 Task: Create in the project VortexTech in Backlog an issue 'Upgrade the accessibility of a mobile application to comply with international accessibility standards', assign it to team member softage.2@softage.net and change the status to IN PROGRESS.
Action: Mouse moved to (50, 195)
Screenshot: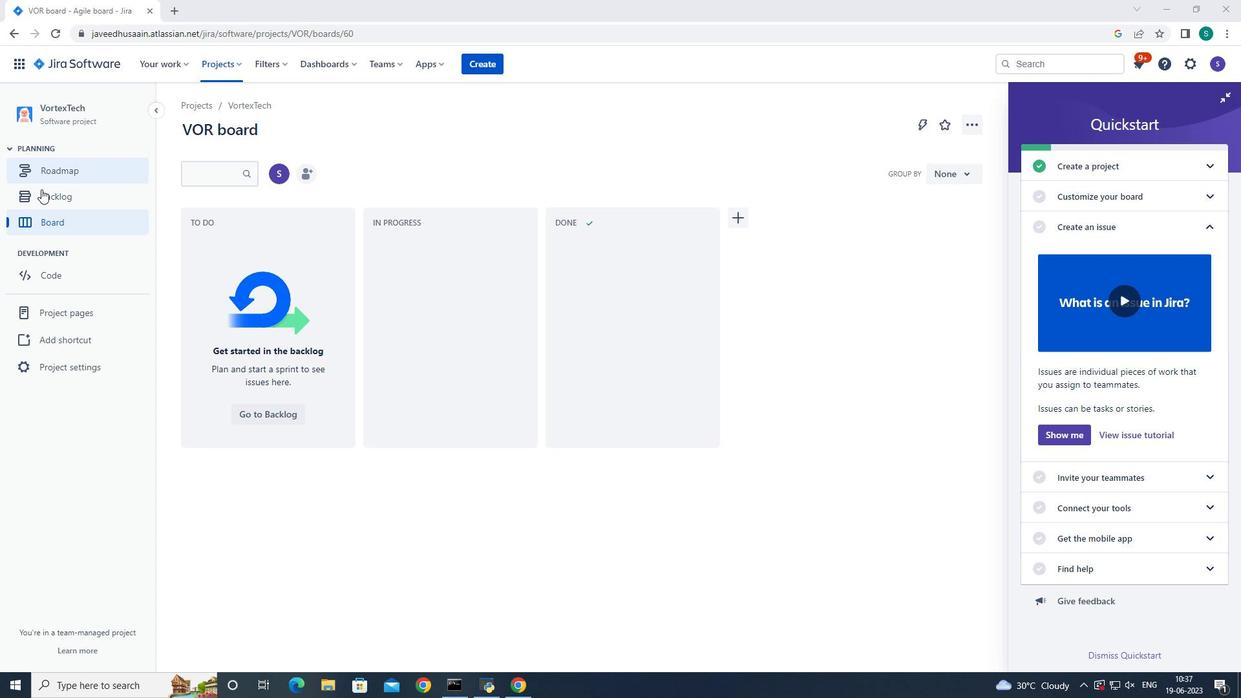 
Action: Mouse pressed left at (50, 195)
Screenshot: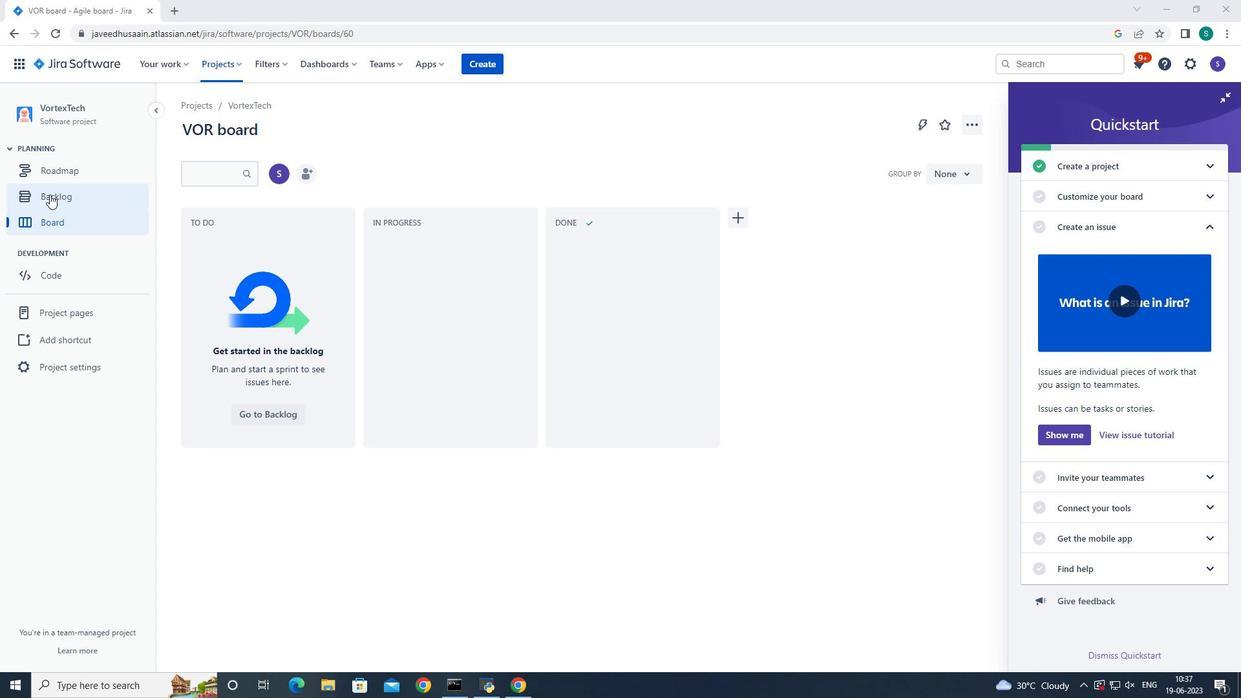 
Action: Mouse moved to (439, 263)
Screenshot: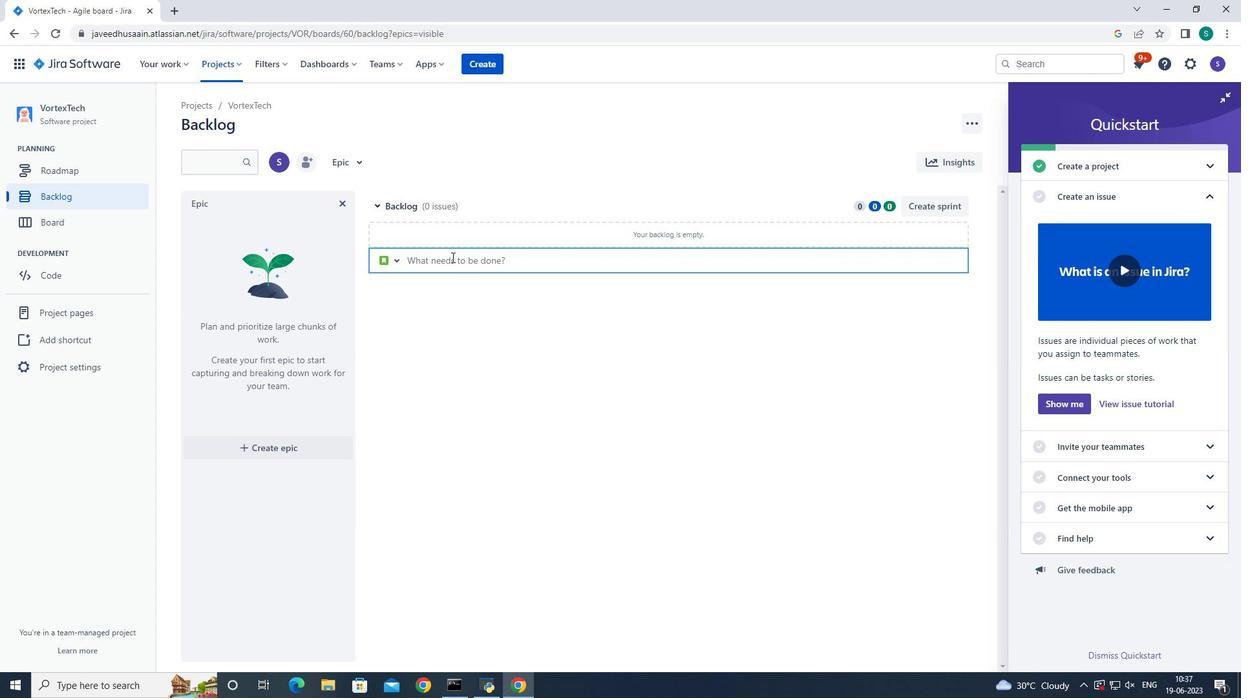 
Action: Mouse pressed left at (439, 263)
Screenshot: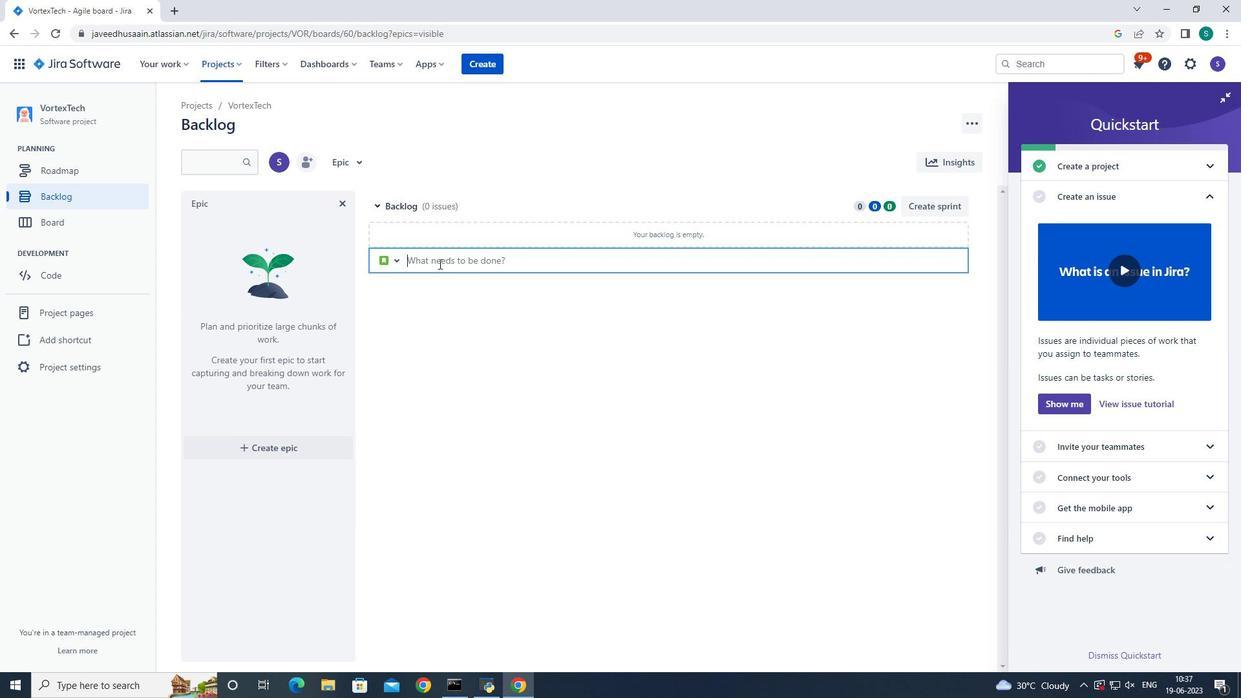 
Action: Key pressed <Key.shift>Upgrade<Key.space>the<Key.space>accessibility<Key.space>of<Key.space>a<Key.space>mobile<Key.space>application<Key.space>to<Key.space>comply<Key.space>with<Key.space>international<Key.space>accessibility<Key.space>standards<Key.enter>
Screenshot: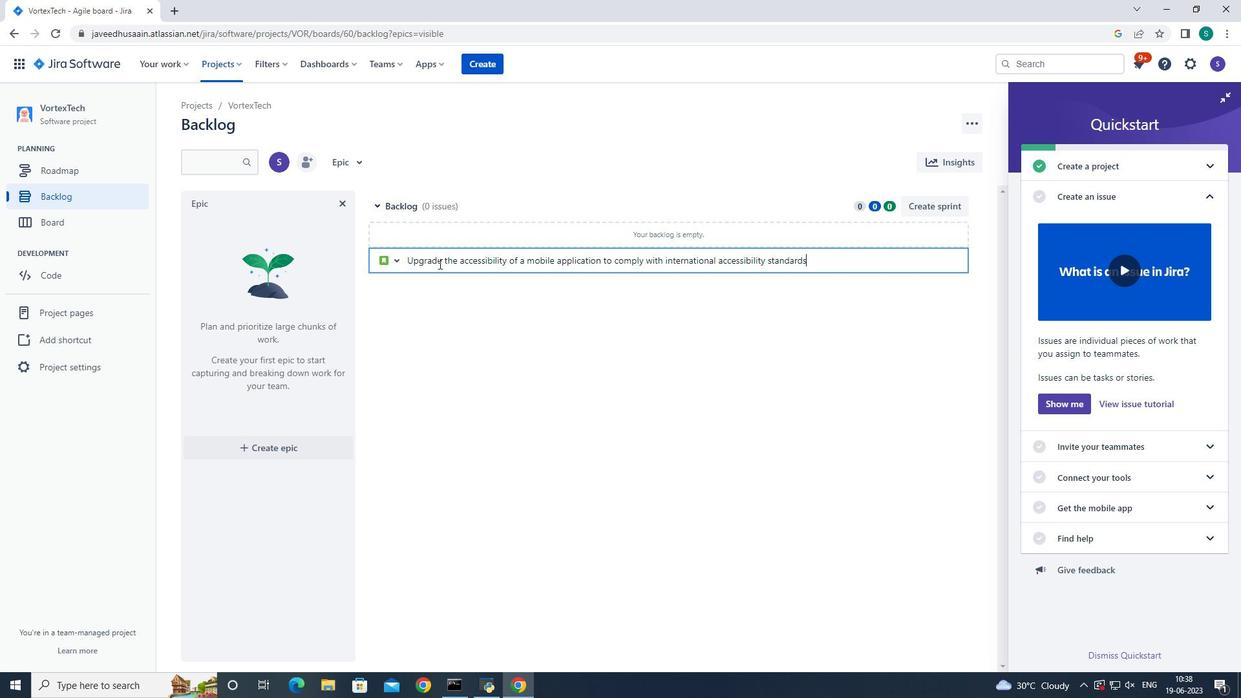 
Action: Mouse moved to (927, 232)
Screenshot: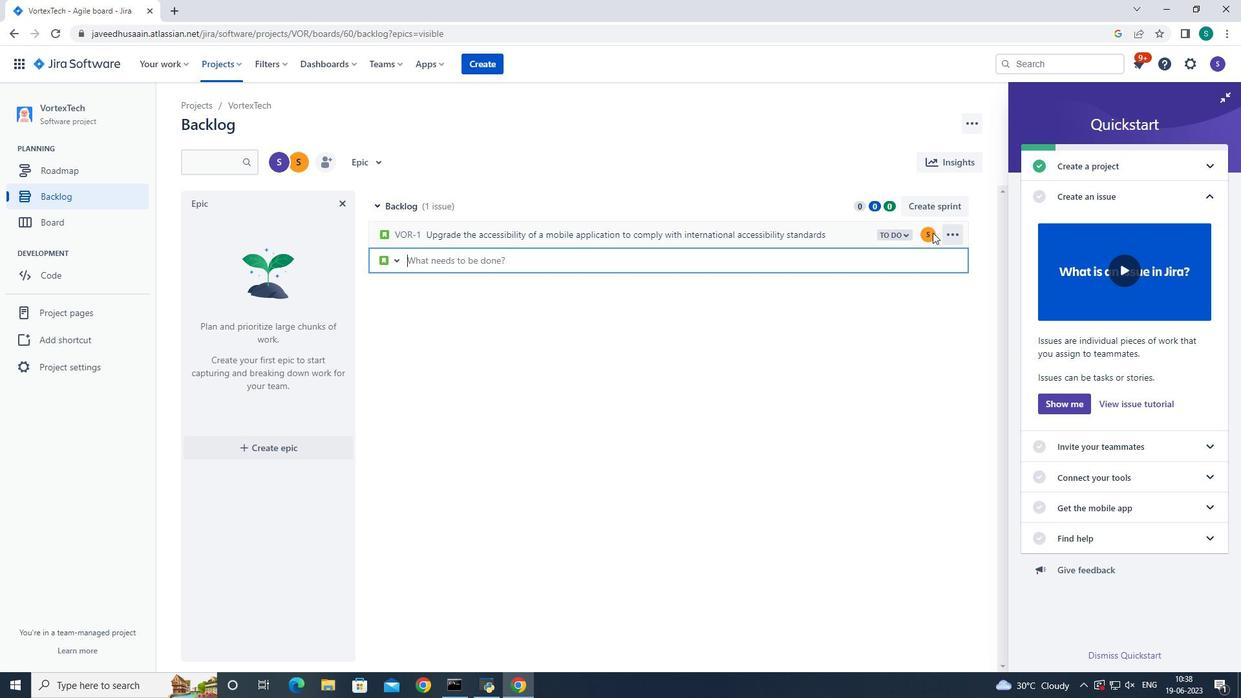
Action: Mouse pressed left at (927, 232)
Screenshot: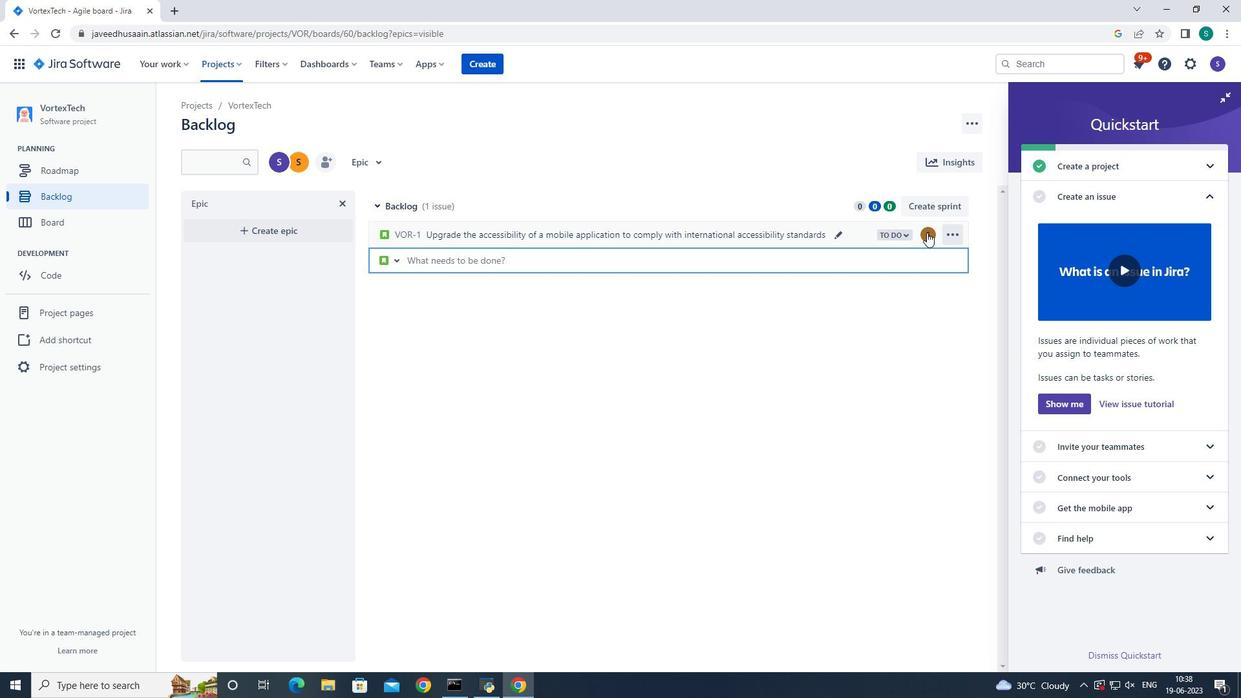 
Action: Mouse moved to (922, 236)
Screenshot: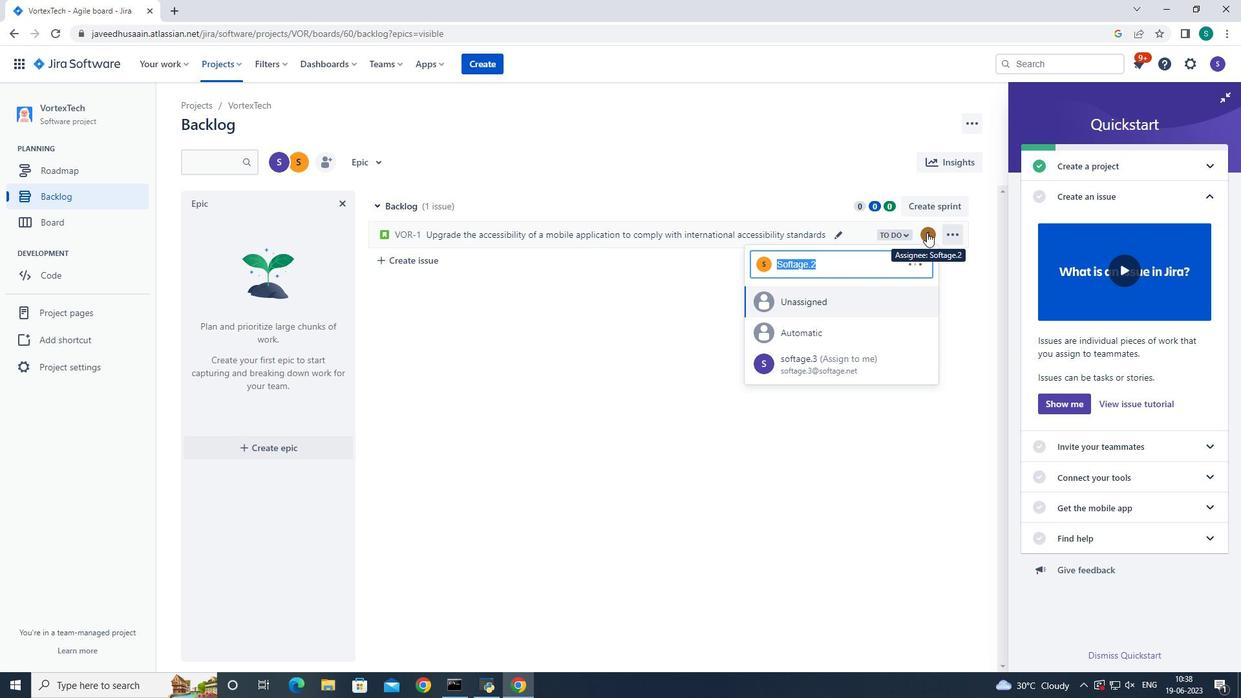 
Action: Key pressed <Key.backspace>softag<Key.backspace><Key.backspace>age.2<Key.shift>@sofatge<Key.backspace><Key.backspace><Key.backspace><Key.backspace>tage.net
Screenshot: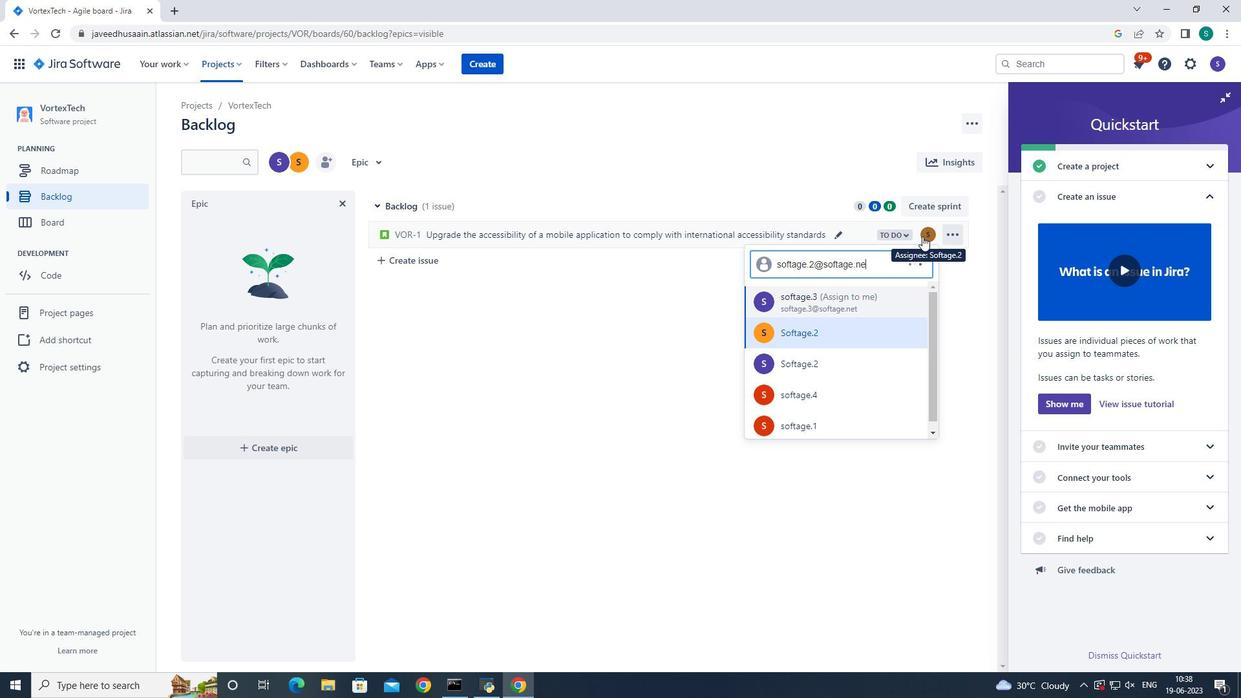 
Action: Mouse moved to (804, 300)
Screenshot: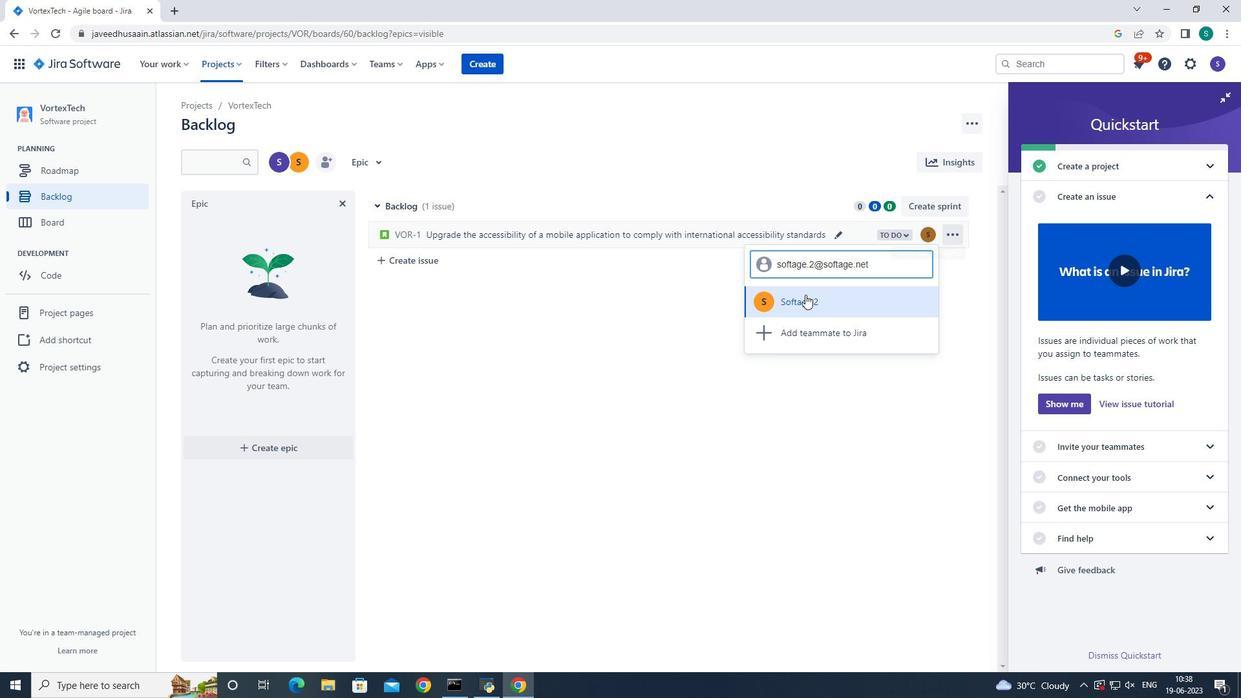 
Action: Mouse pressed left at (804, 300)
Screenshot: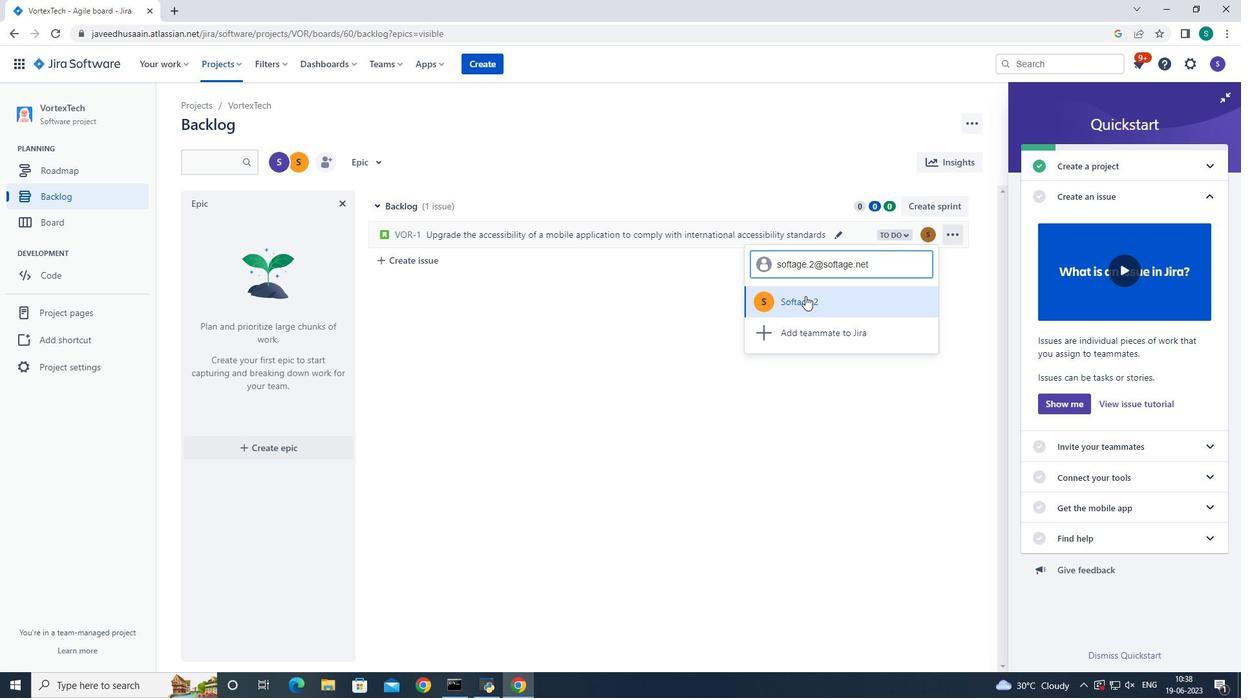 
Action: Mouse moved to (907, 236)
Screenshot: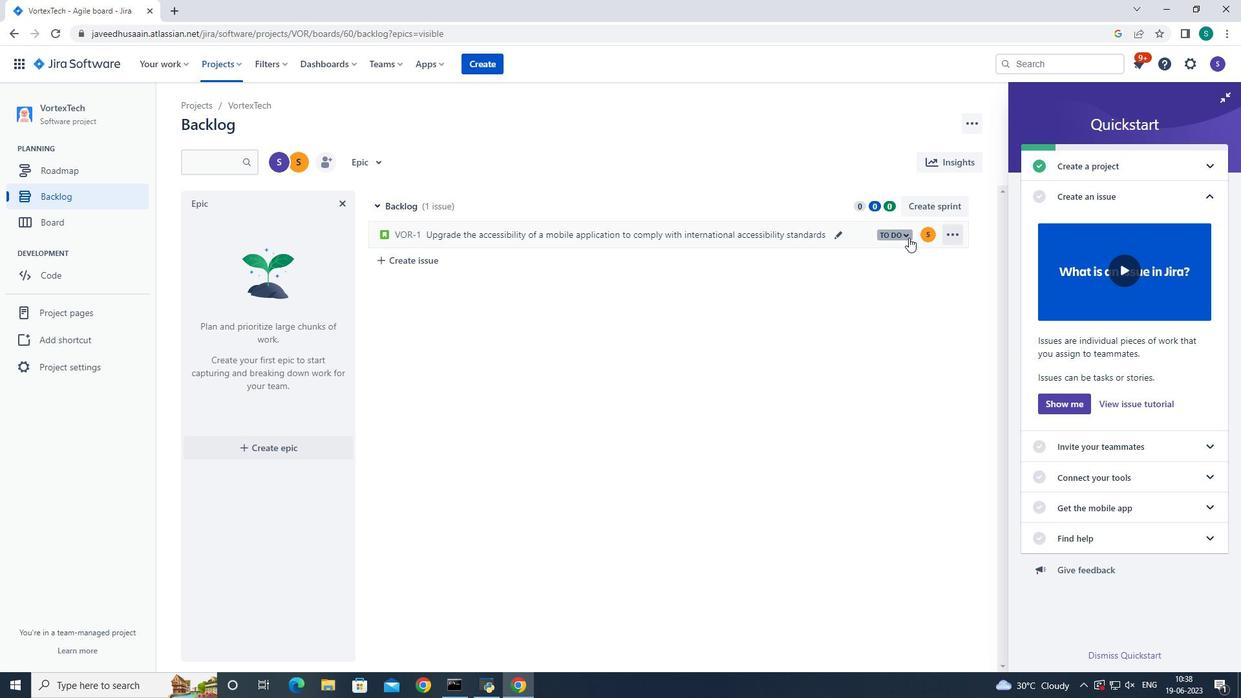 
Action: Mouse pressed left at (907, 236)
Screenshot: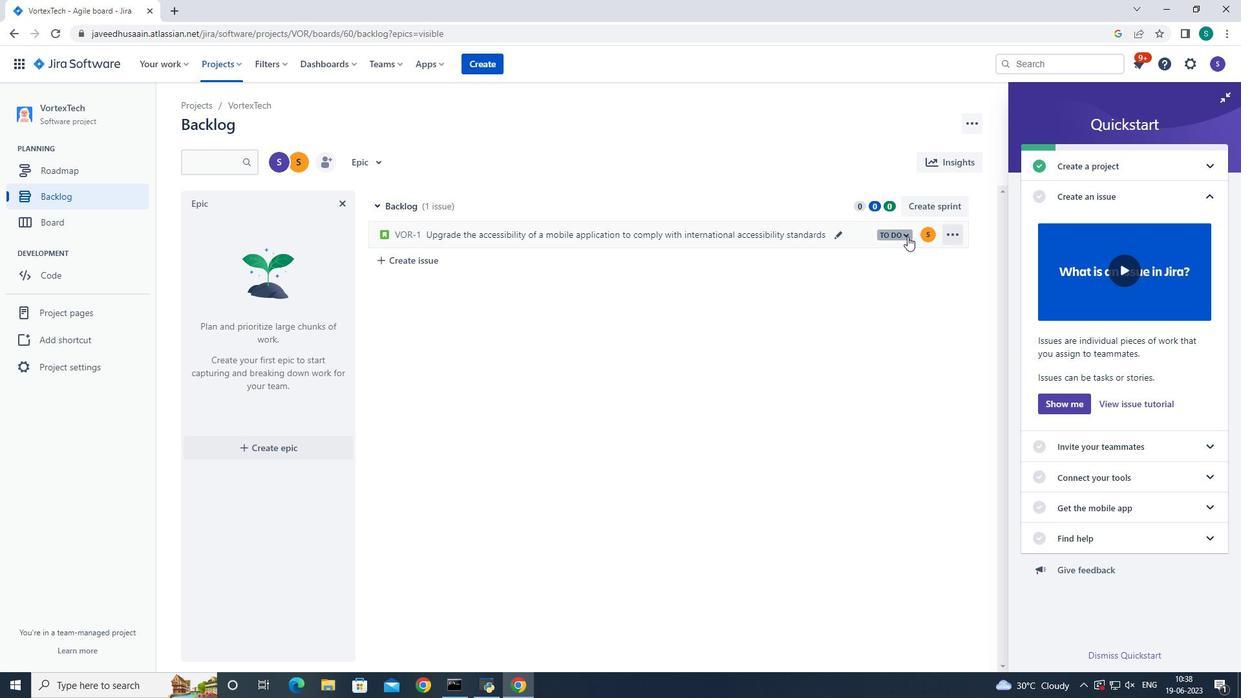 
Action: Mouse moved to (911, 261)
Screenshot: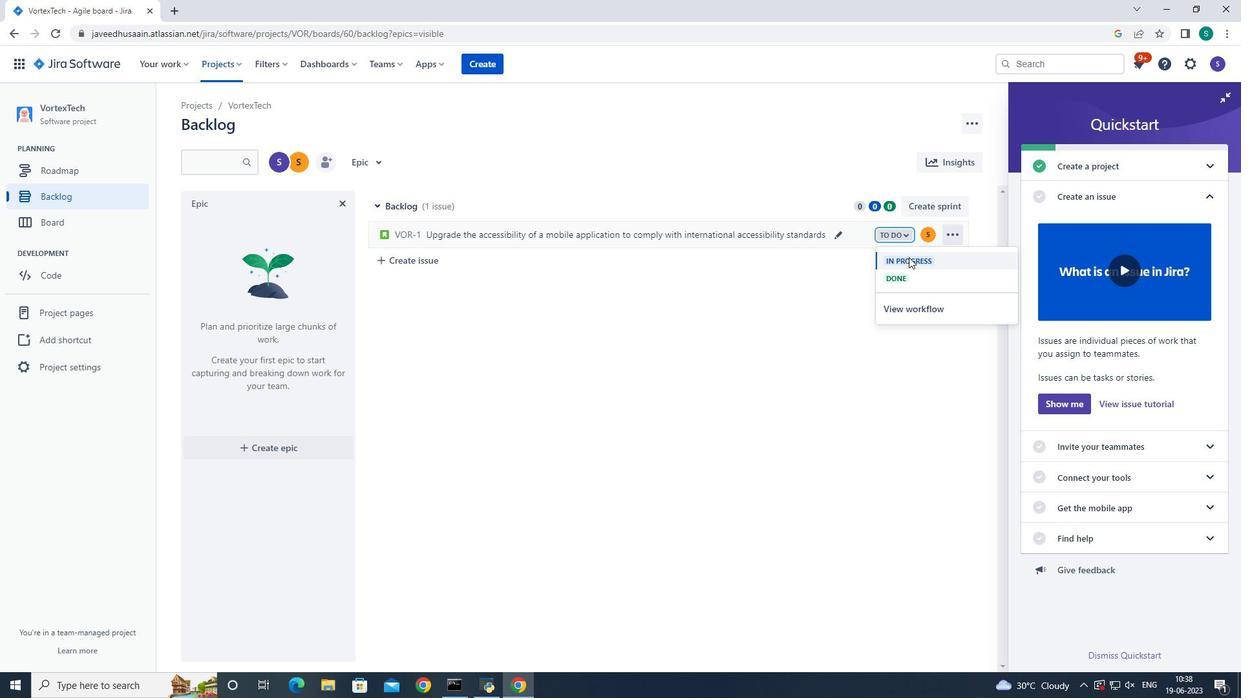 
Action: Mouse pressed left at (911, 261)
Screenshot: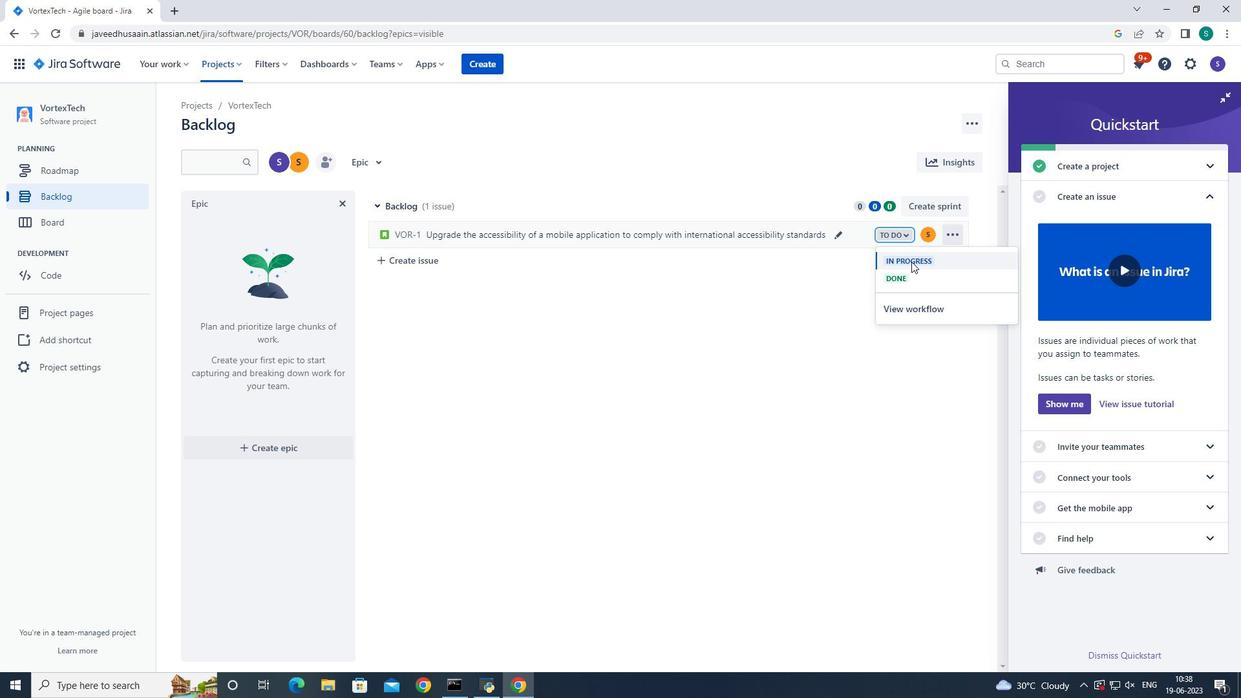 
Action: Mouse moved to (888, 271)
Screenshot: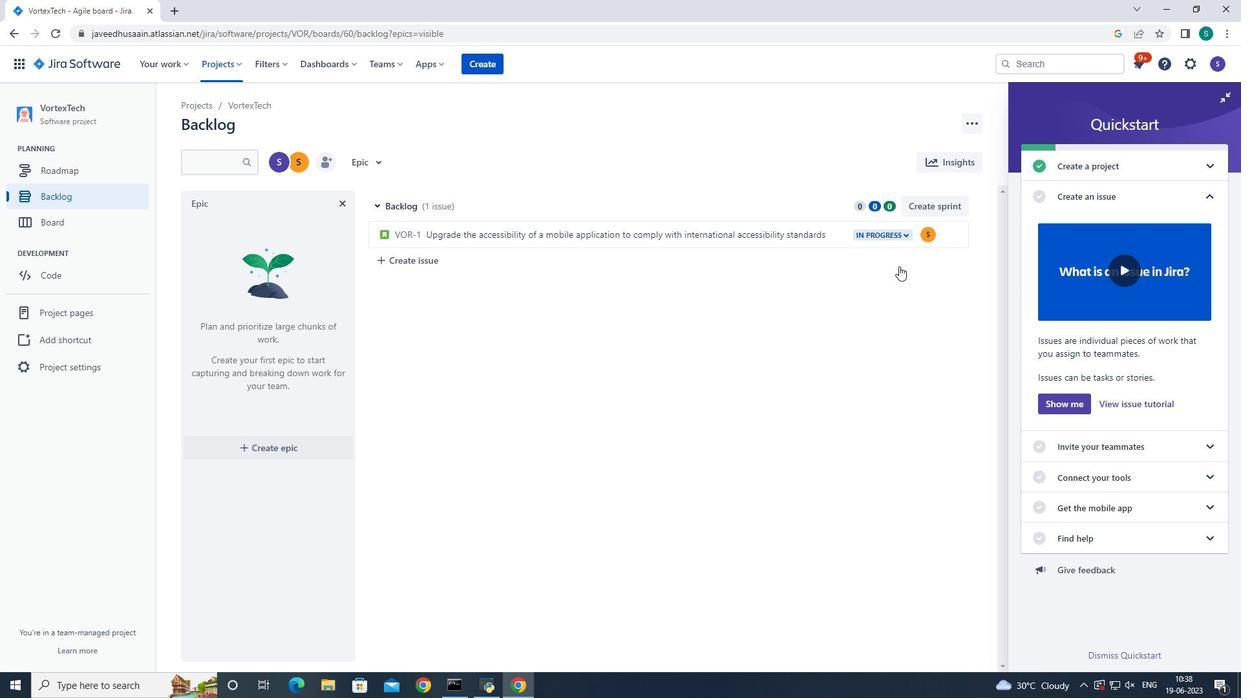 
